 Task: Search for emails from 'Soft Age' in your inbox.
Action: Mouse moved to (273, 7)
Screenshot: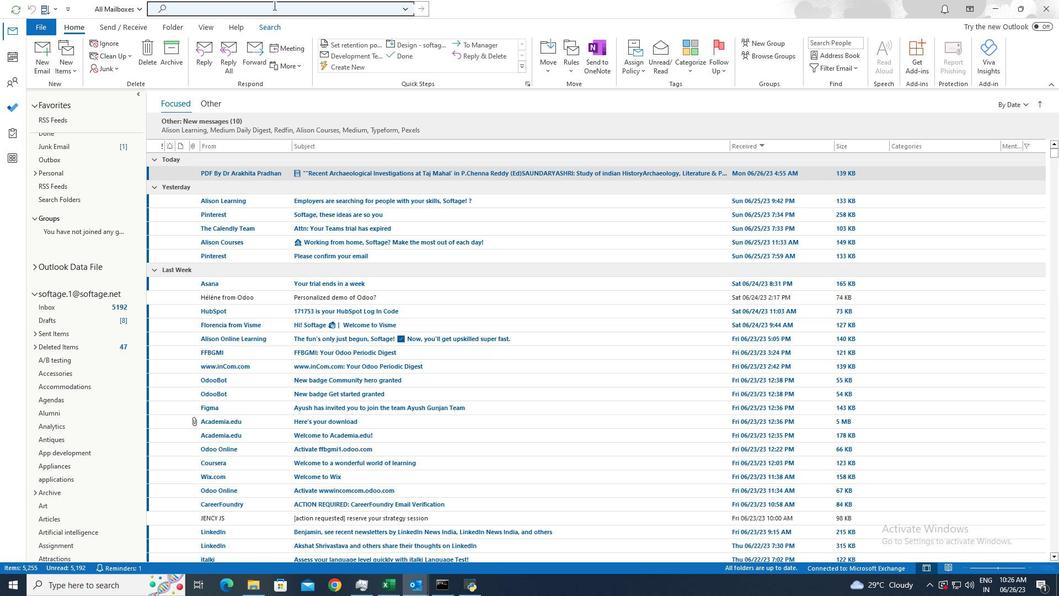 
Action: Mouse pressed left at (273, 7)
Screenshot: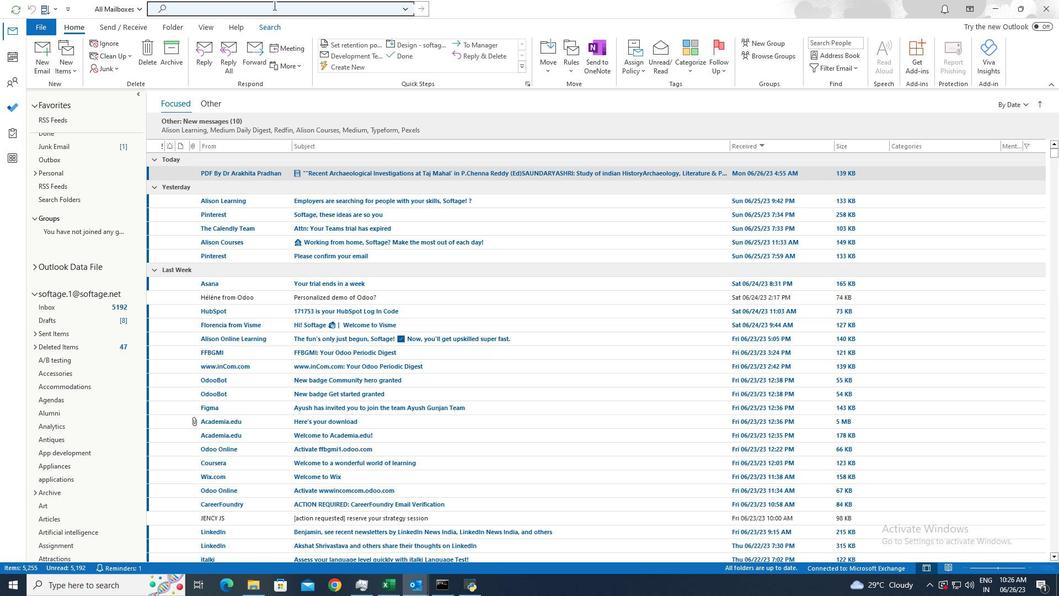 
Action: Key pressed softage.3<Key.shift>@
Screenshot: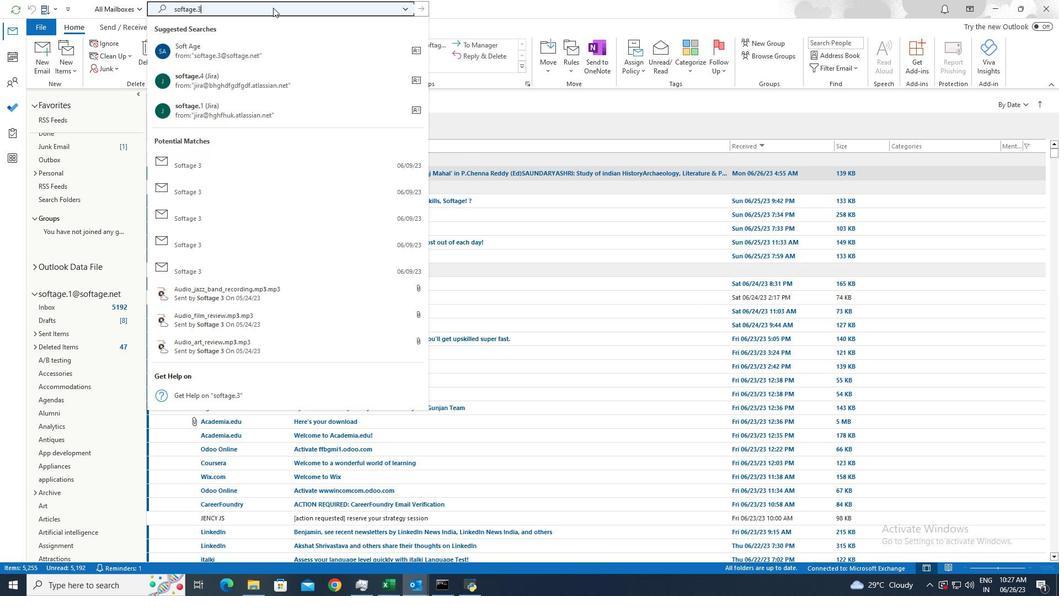 
Action: Mouse moved to (283, 62)
Screenshot: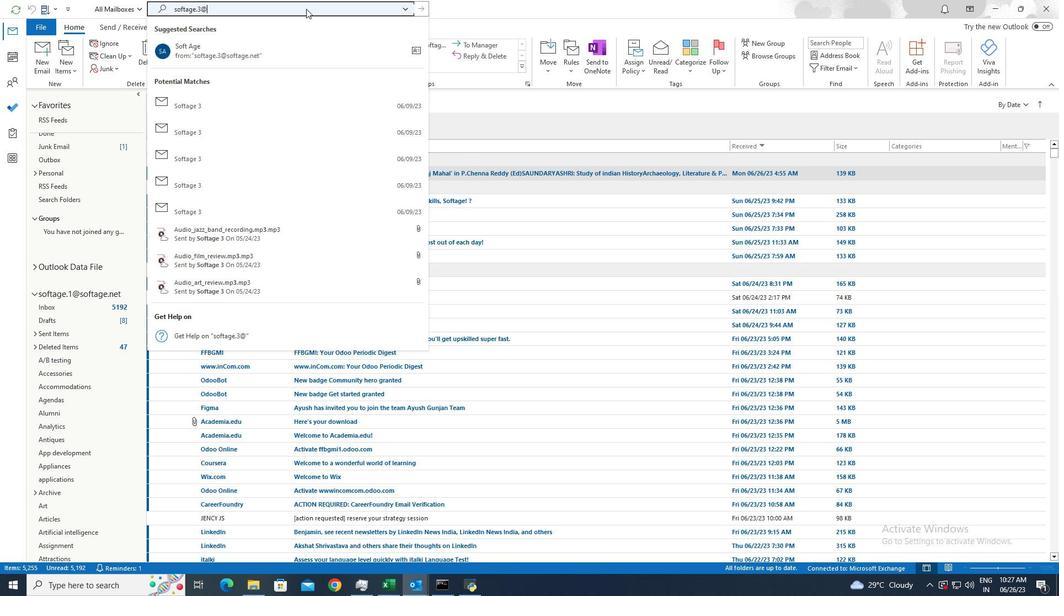 
Action: Mouse pressed left at (283, 62)
Screenshot: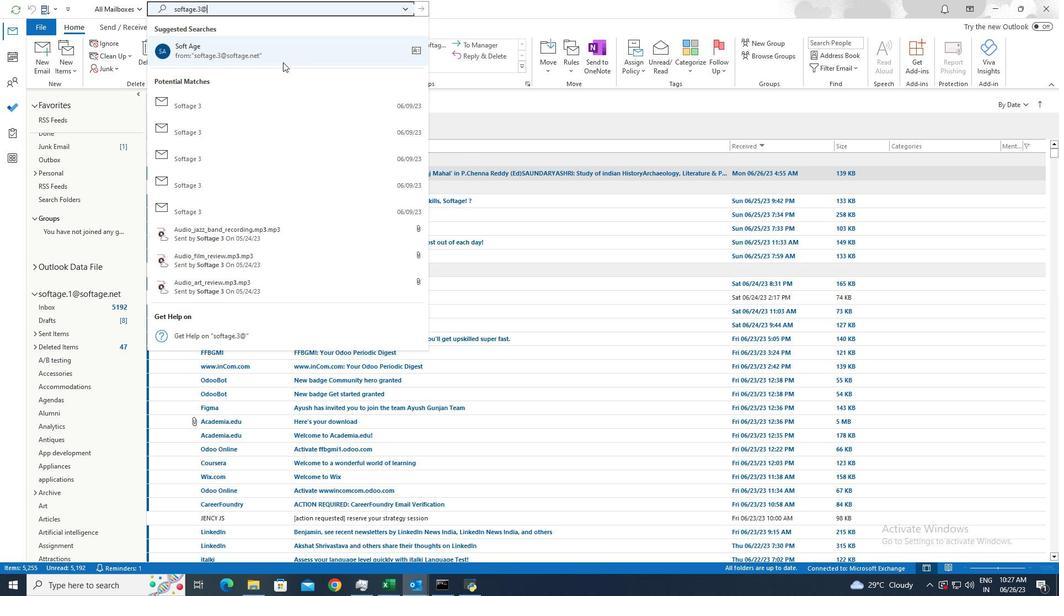 
Action: Mouse moved to (243, 144)
Screenshot: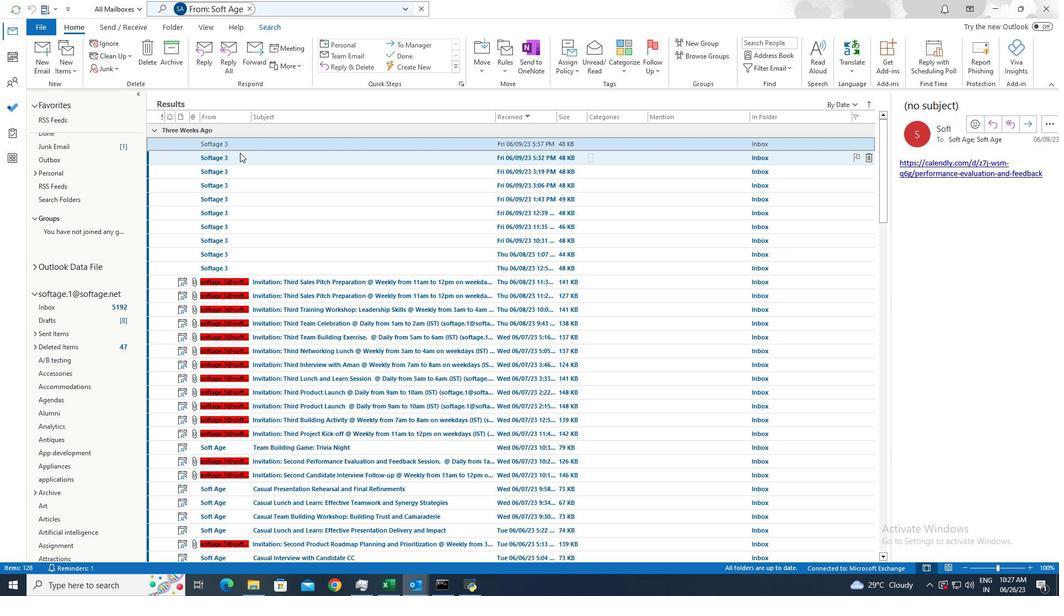
Action: Mouse pressed left at (243, 144)
Screenshot: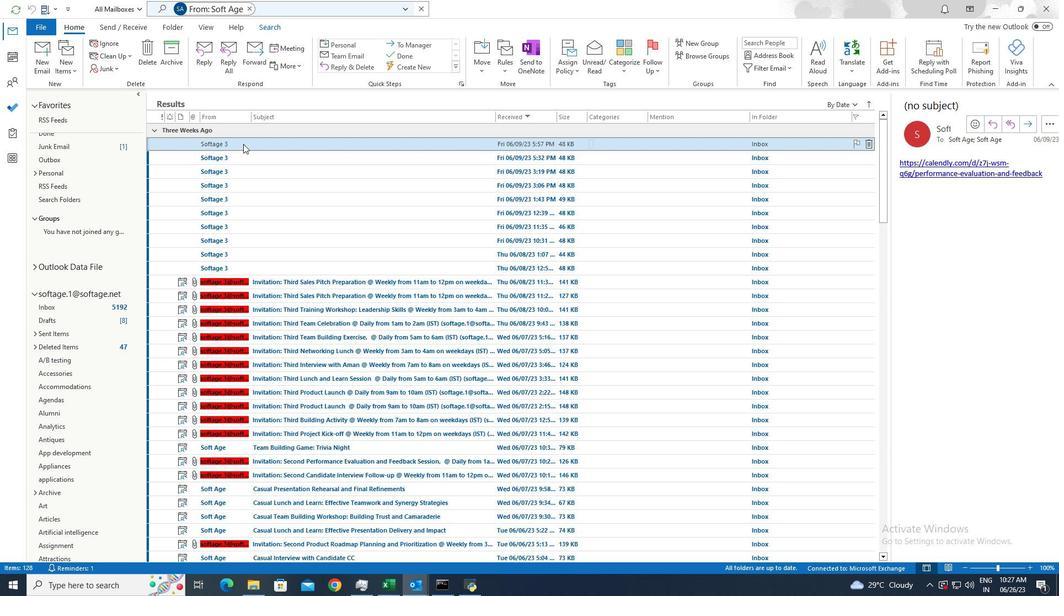 
Action: Mouse moved to (148, 45)
Screenshot: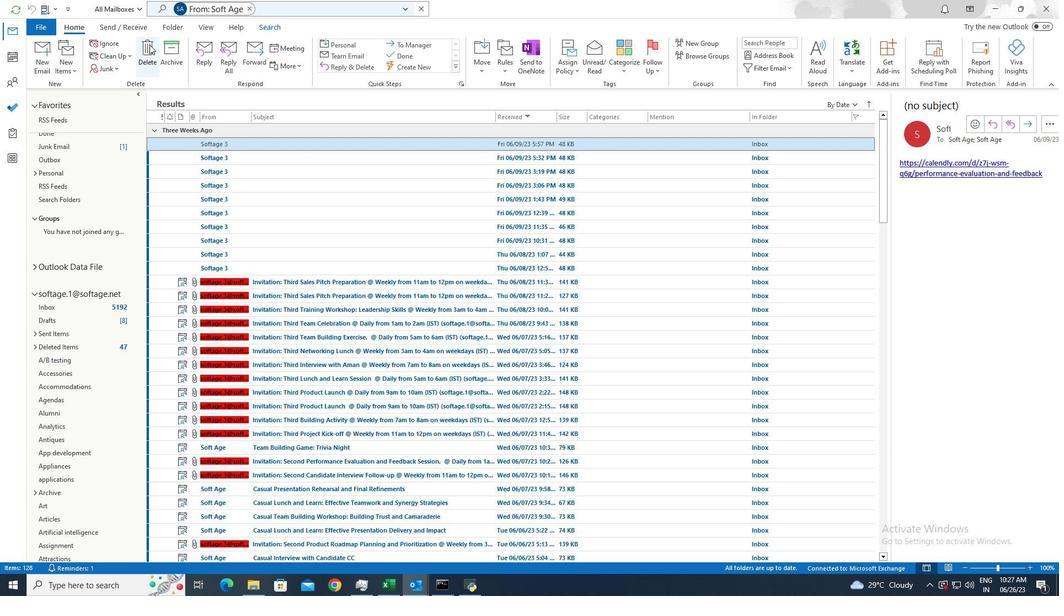 
Action: Mouse pressed left at (148, 45)
Screenshot: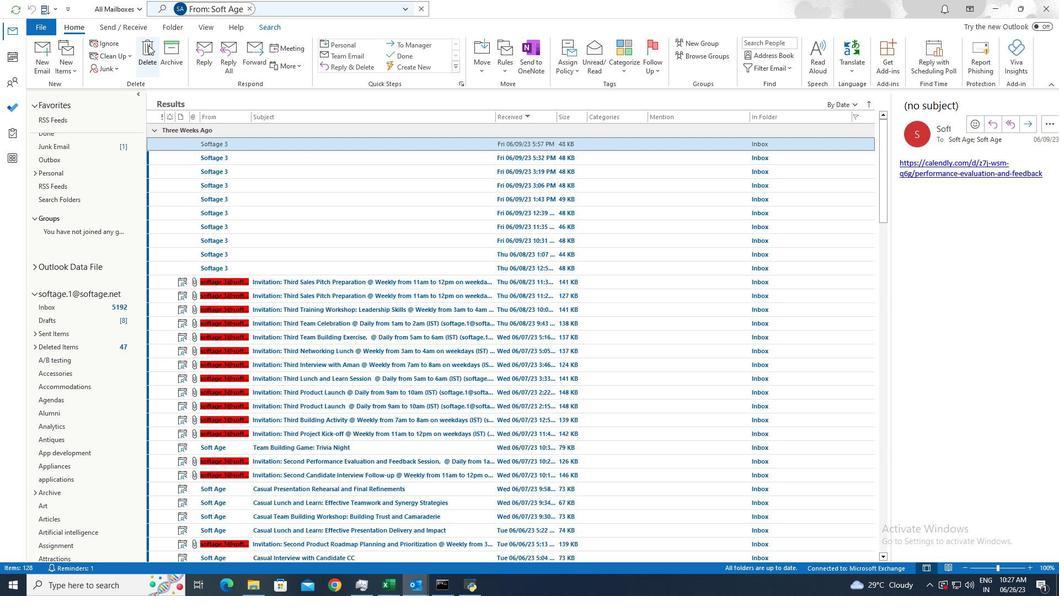 
Action: Mouse moved to (149, 46)
Screenshot: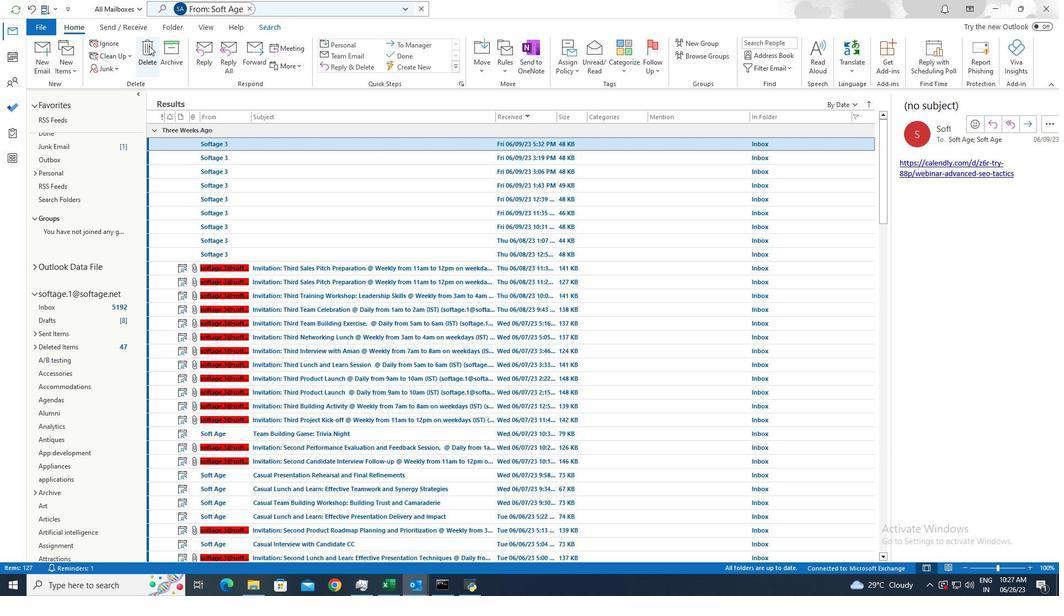 
